 Task: Select and add the product "Evercare Pet Roller 70 Layers (1 ct)" to cart from the store "Vons Pets".
Action: Mouse pressed left at (42, 71)
Screenshot: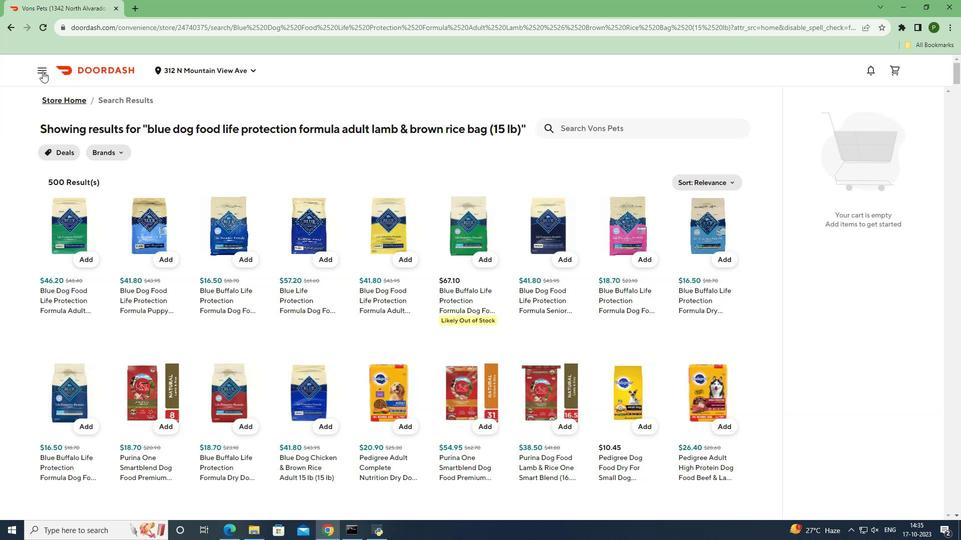 
Action: Mouse moved to (48, 142)
Screenshot: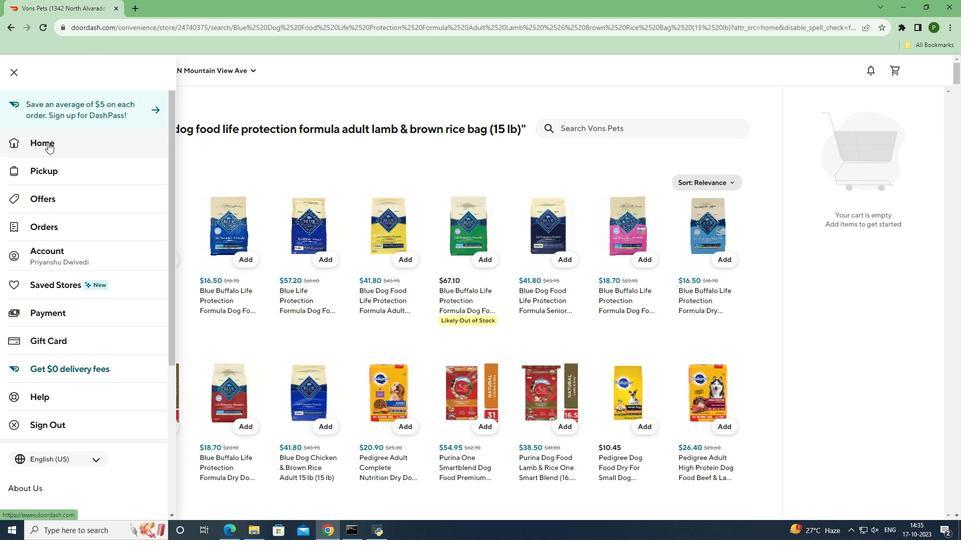 
Action: Mouse pressed left at (48, 142)
Screenshot: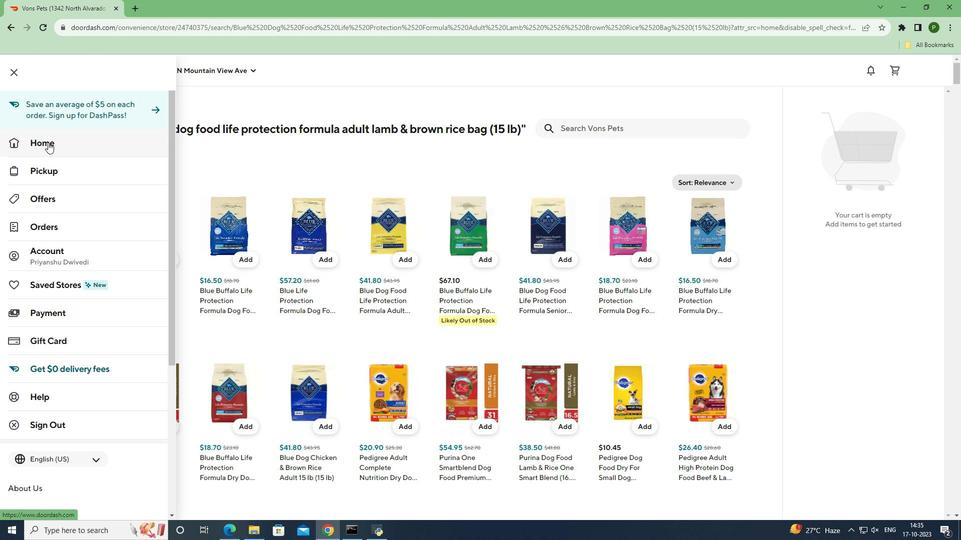 
Action: Mouse moved to (442, 110)
Screenshot: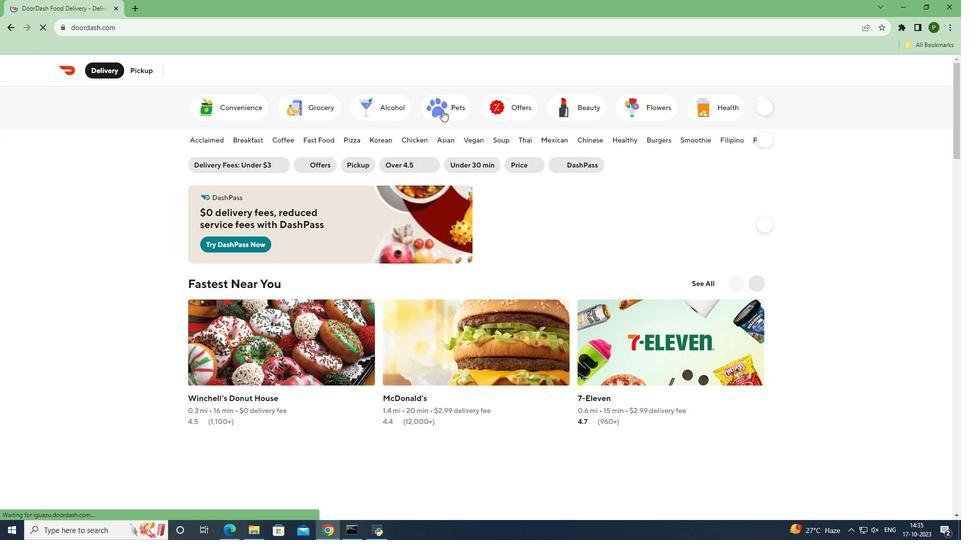 
Action: Mouse pressed left at (442, 110)
Screenshot: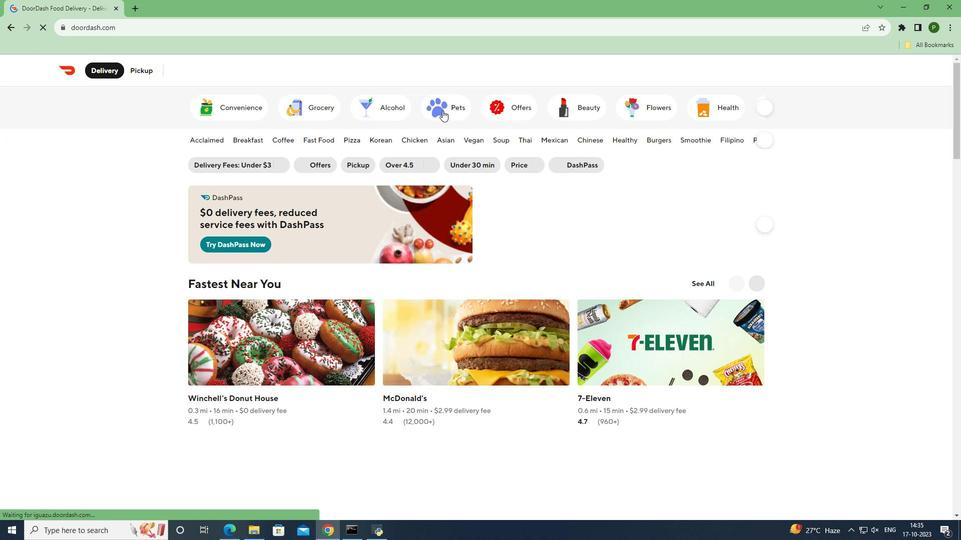 
Action: Mouse moved to (741, 300)
Screenshot: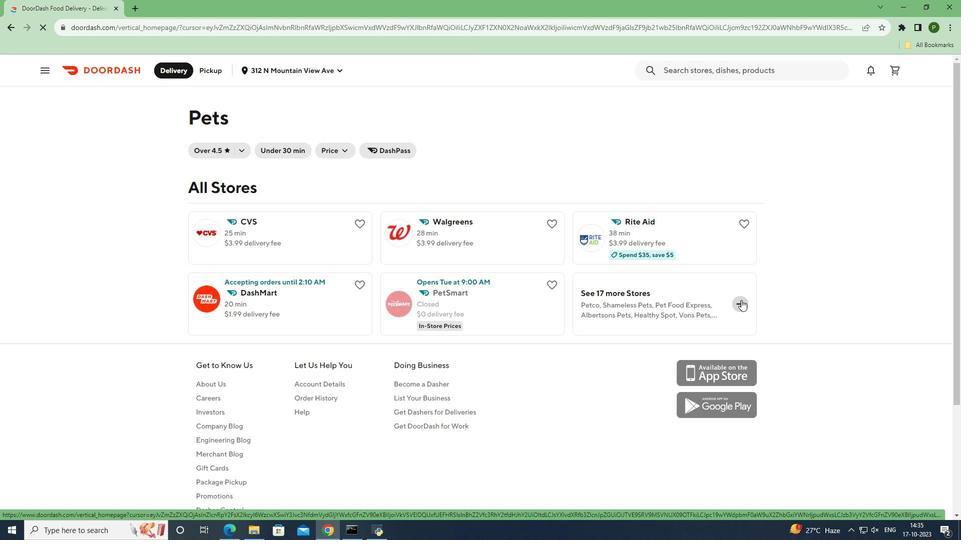 
Action: Mouse pressed left at (741, 300)
Screenshot: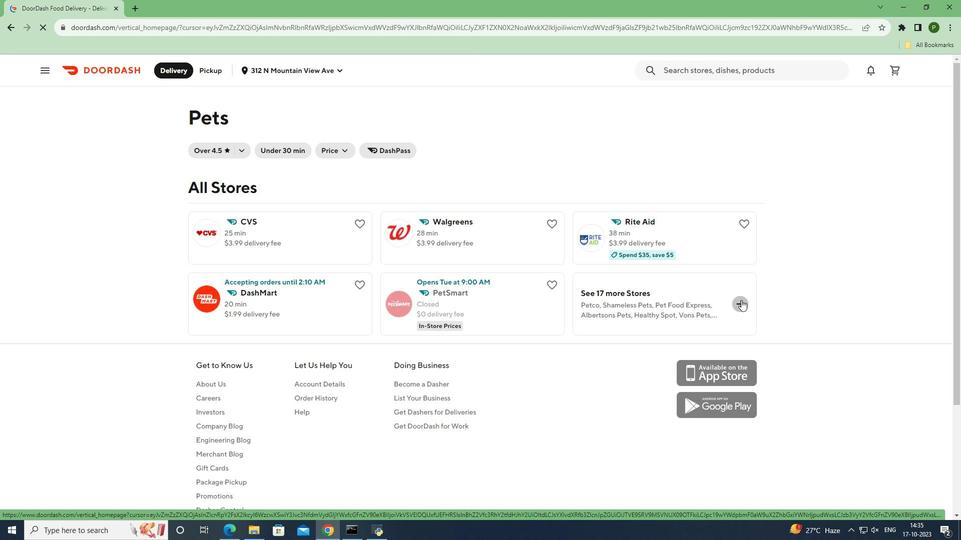 
Action: Mouse moved to (431, 364)
Screenshot: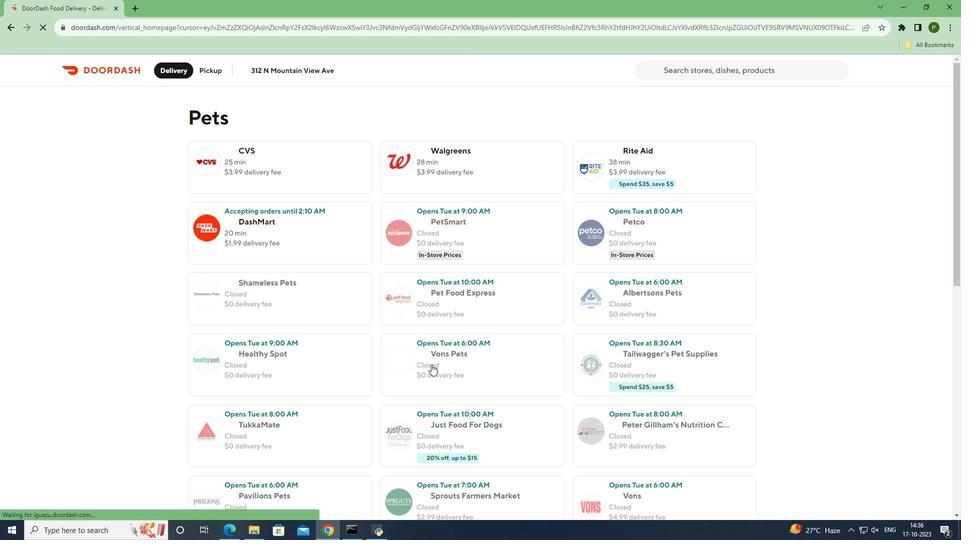 
Action: Mouse pressed left at (431, 364)
Screenshot: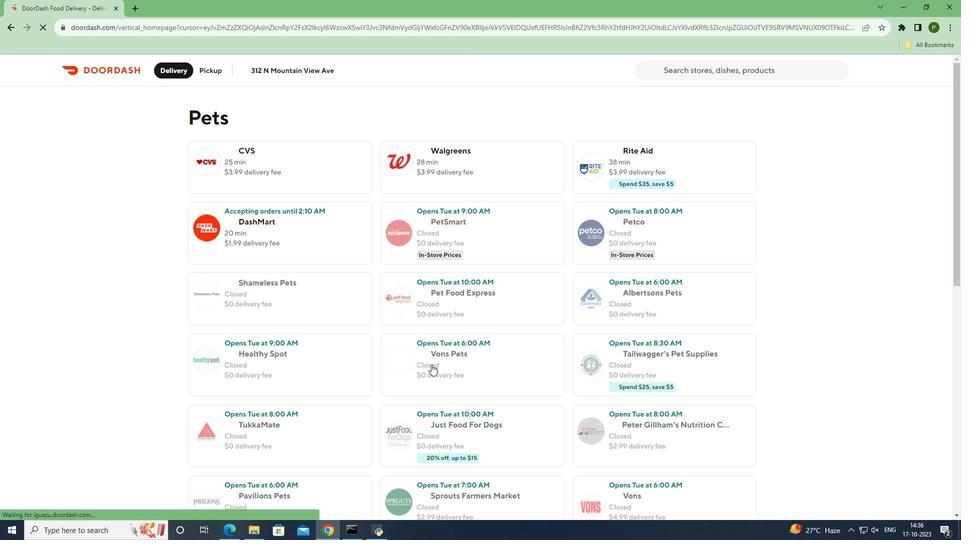 
Action: Mouse moved to (586, 161)
Screenshot: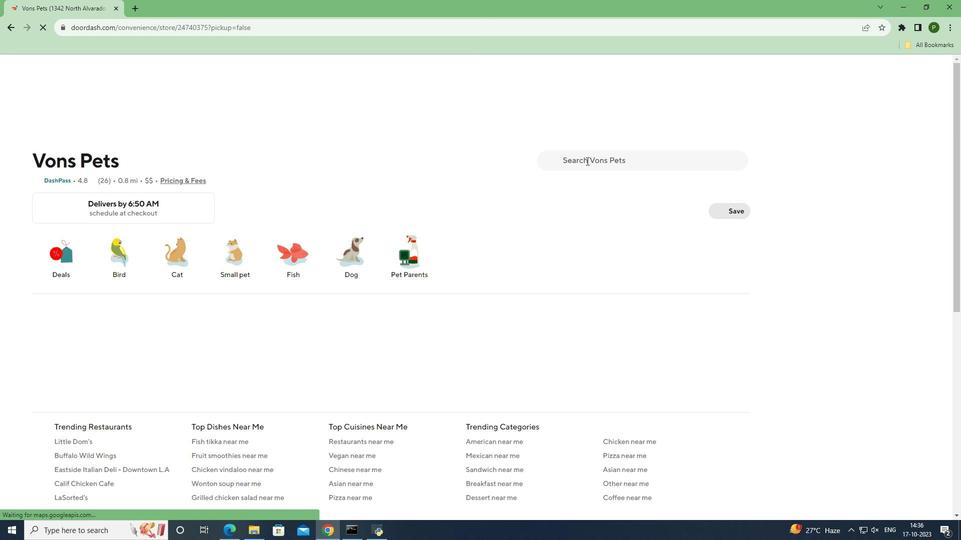 
Action: Mouse pressed left at (586, 161)
Screenshot: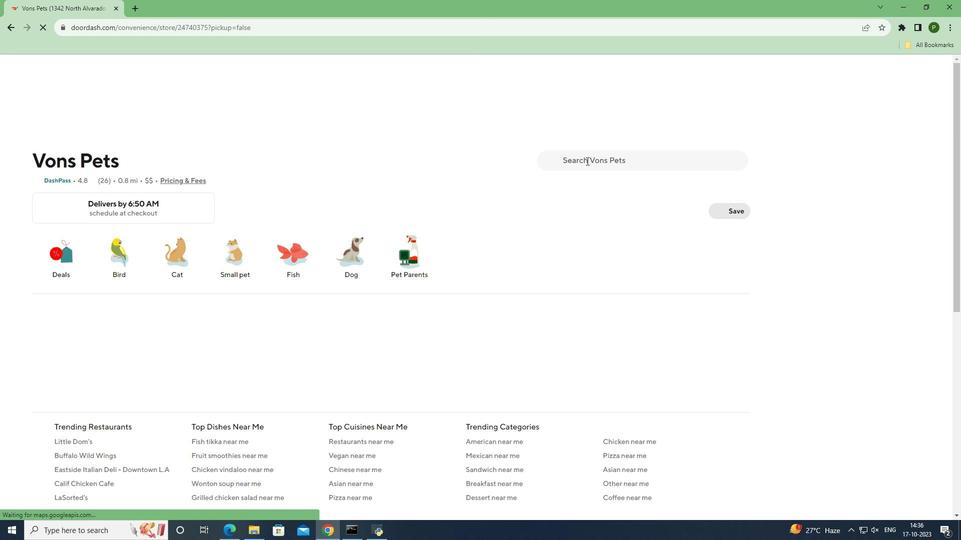 
Action: Key pressed <Key.caps_lock>E<Key.caps_lock>vercare<Key.space><Key.caps_lock>P<Key.caps_lock>et<Key.space><Key.caps_lock>R<Key.caps_lock>oller<Key.space>70<Key.space><Key.caps_lock>L<Key.caps_lock>ayers<Key.space><Key.shift_r>(1<Key.space>ct<Key.shift_r>)<Key.enter>
Screenshot: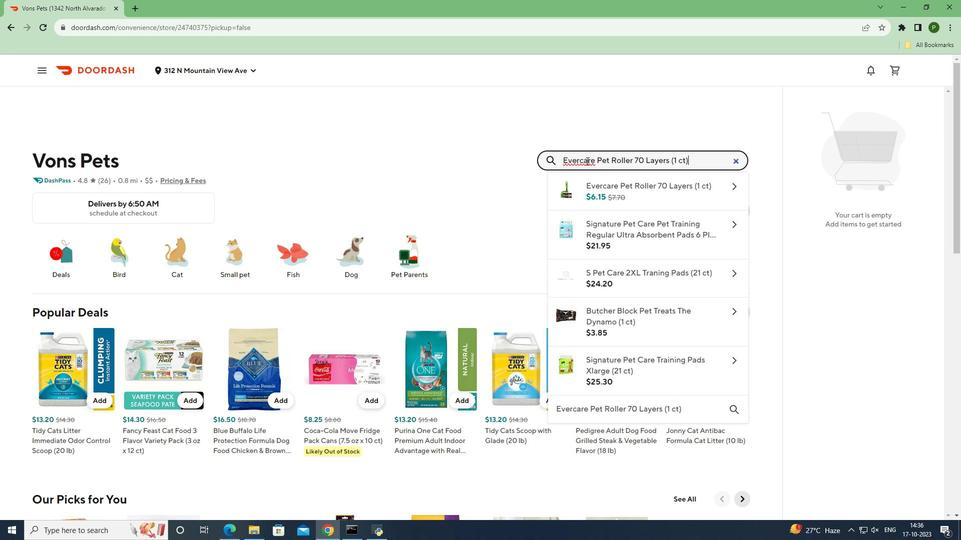 
Action: Mouse moved to (87, 260)
Screenshot: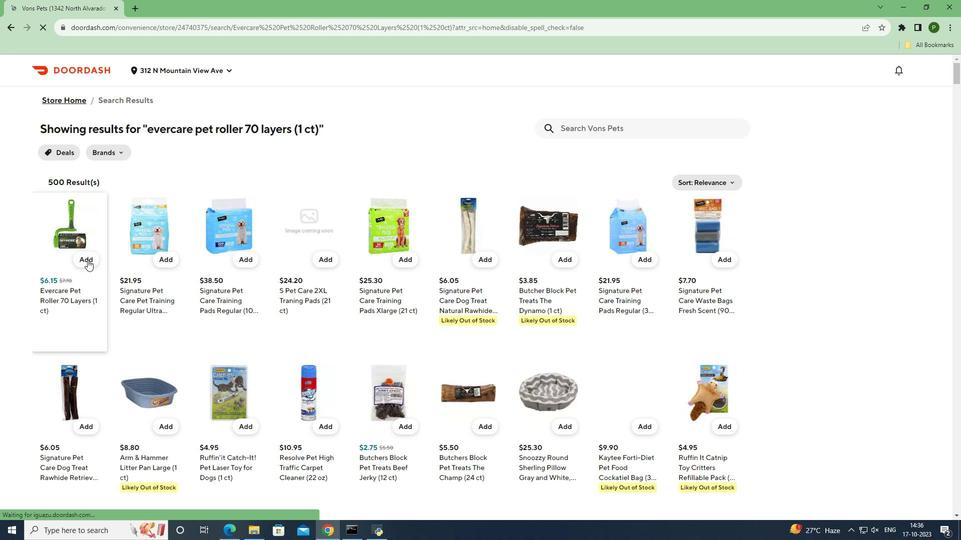 
Action: Mouse pressed left at (87, 260)
Screenshot: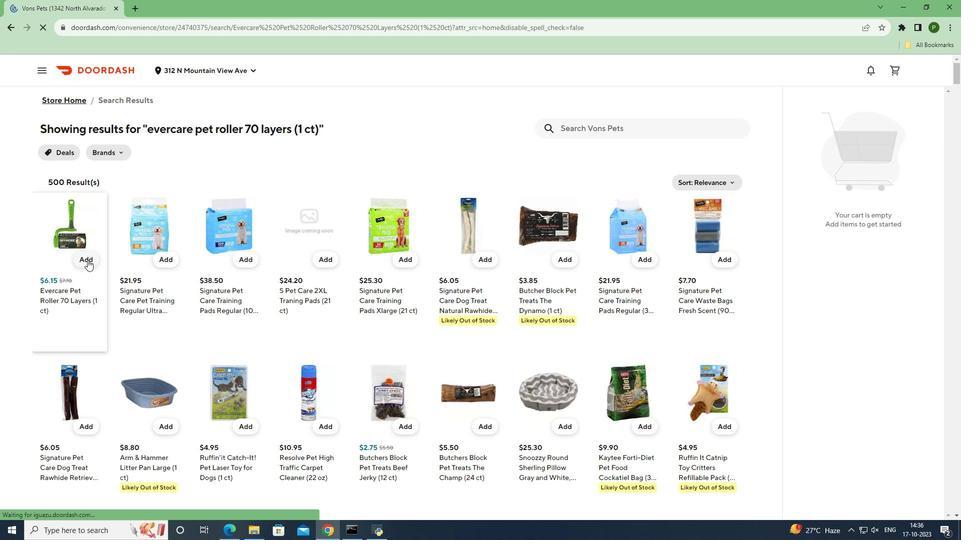 
Action: Mouse moved to (74, 328)
Screenshot: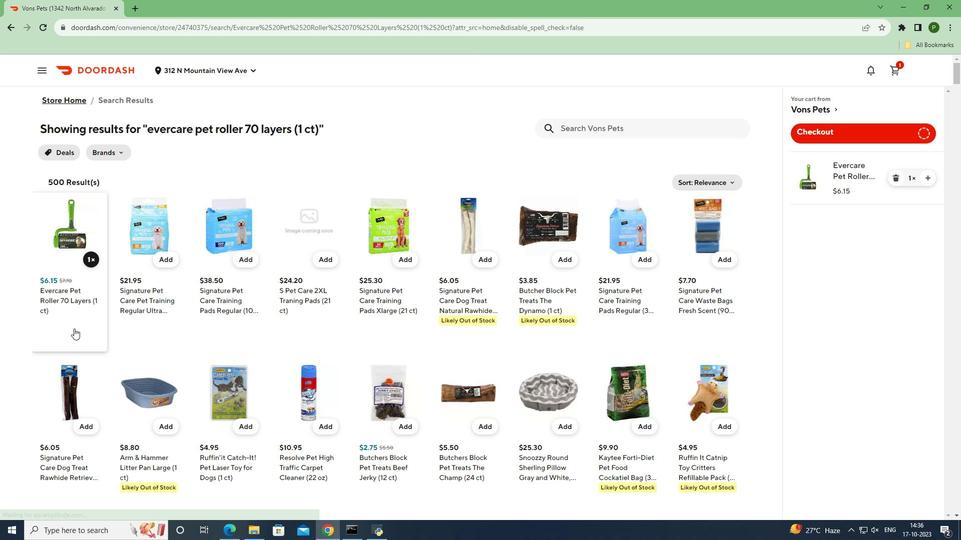 
